 Task: Select the workspace "Agenda".
Action: Mouse pressed left at (236, 52)
Screenshot: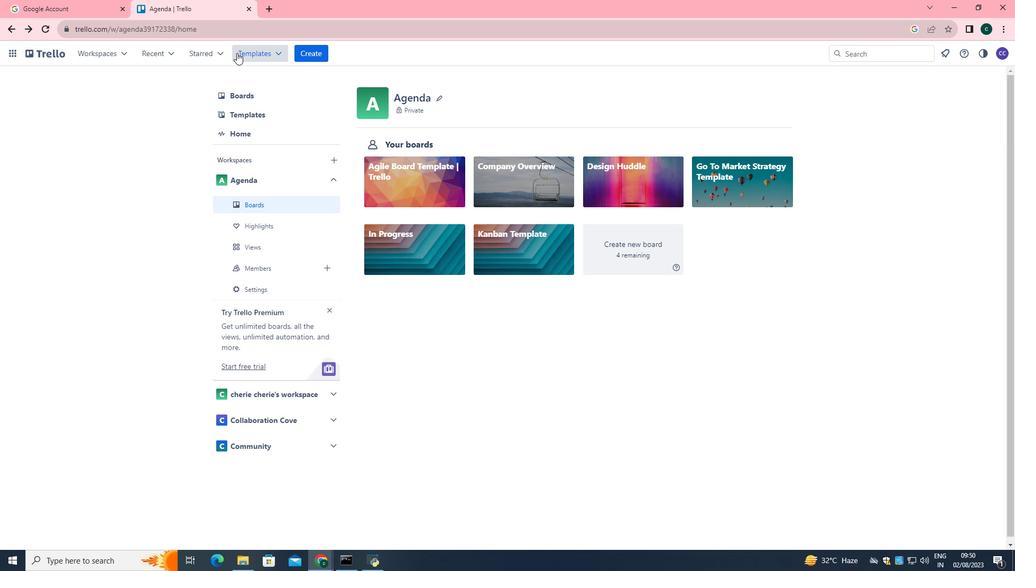 
Action: Mouse moved to (283, 241)
Screenshot: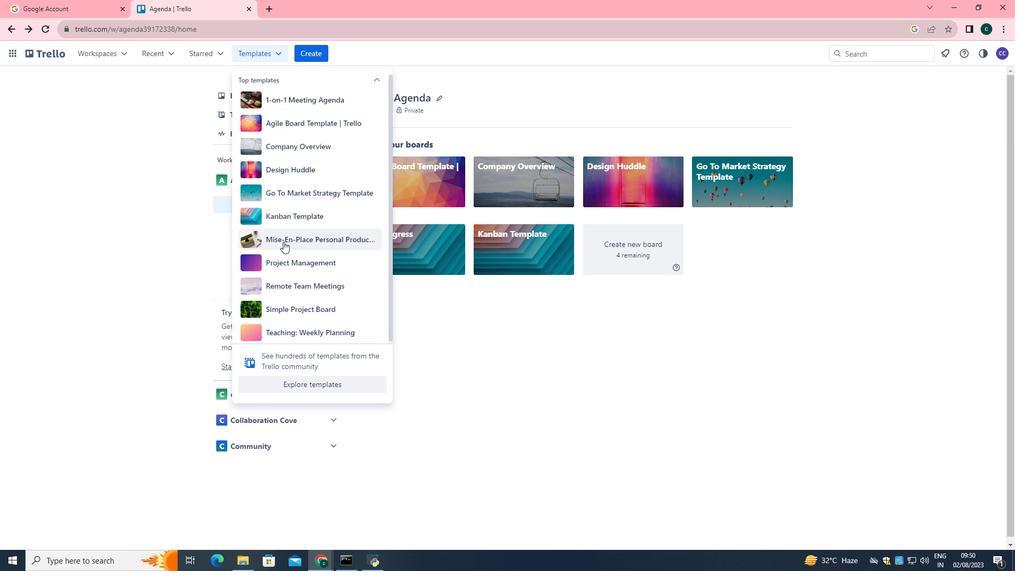 
Action: Mouse pressed left at (283, 241)
Screenshot: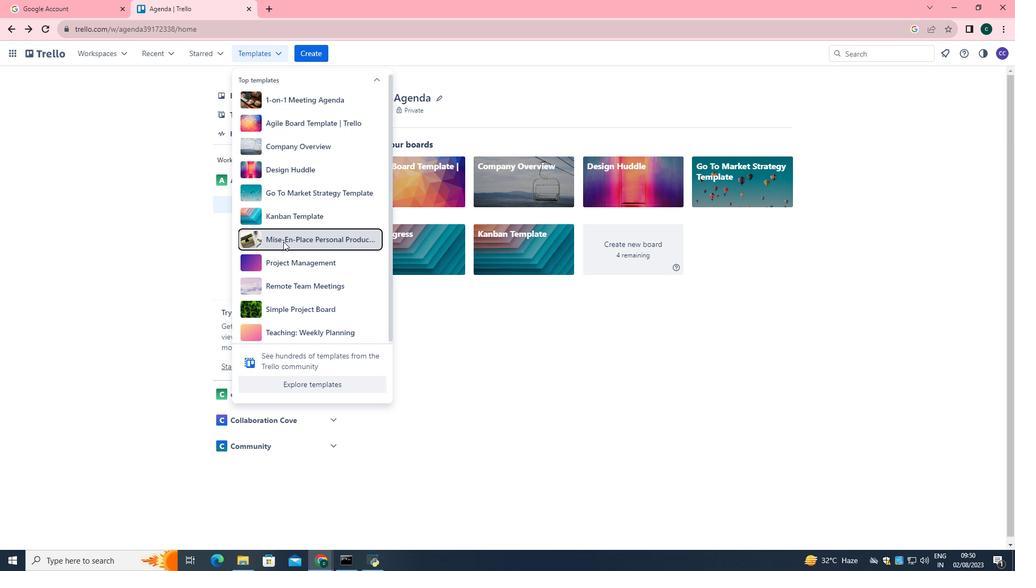 
Action: Mouse moved to (315, 212)
Screenshot: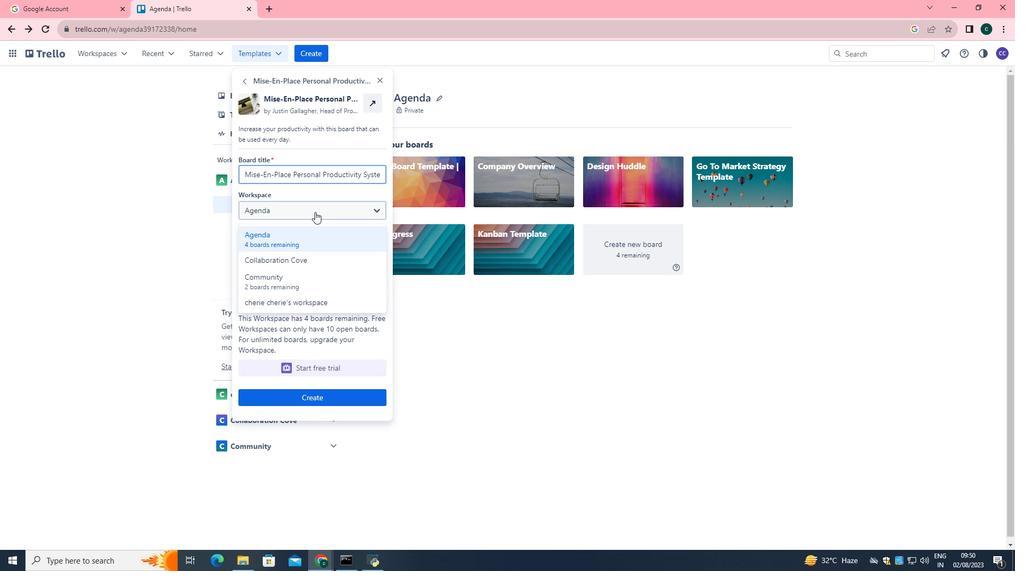 
Action: Mouse pressed left at (315, 212)
Screenshot: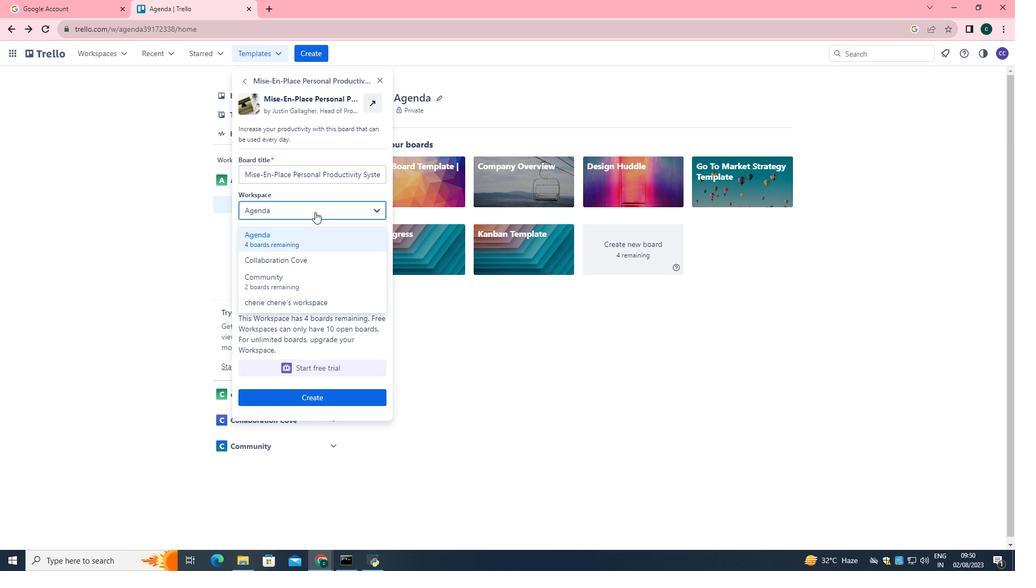 
Action: Mouse moved to (309, 232)
Screenshot: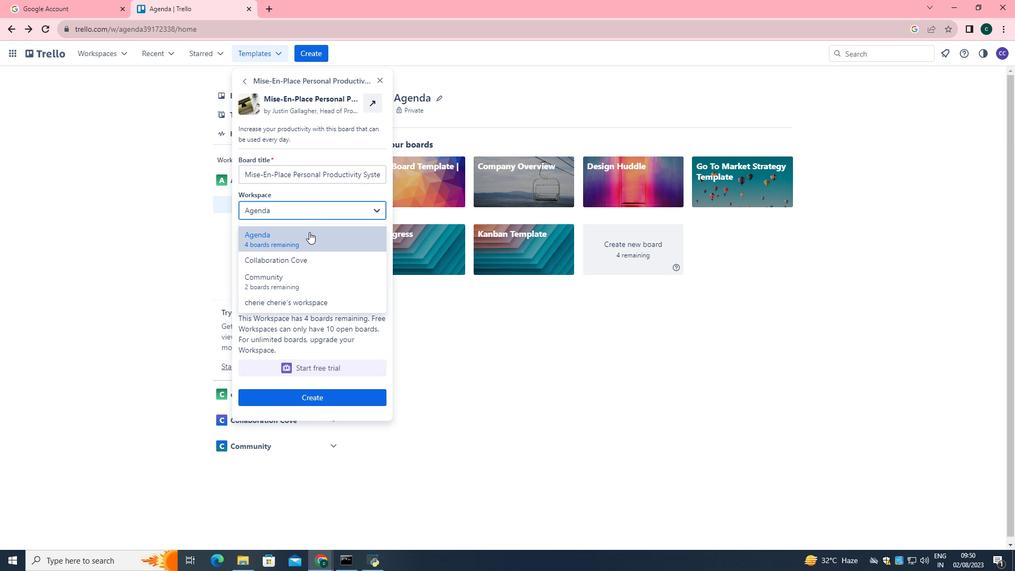 
Action: Mouse pressed left at (309, 232)
Screenshot: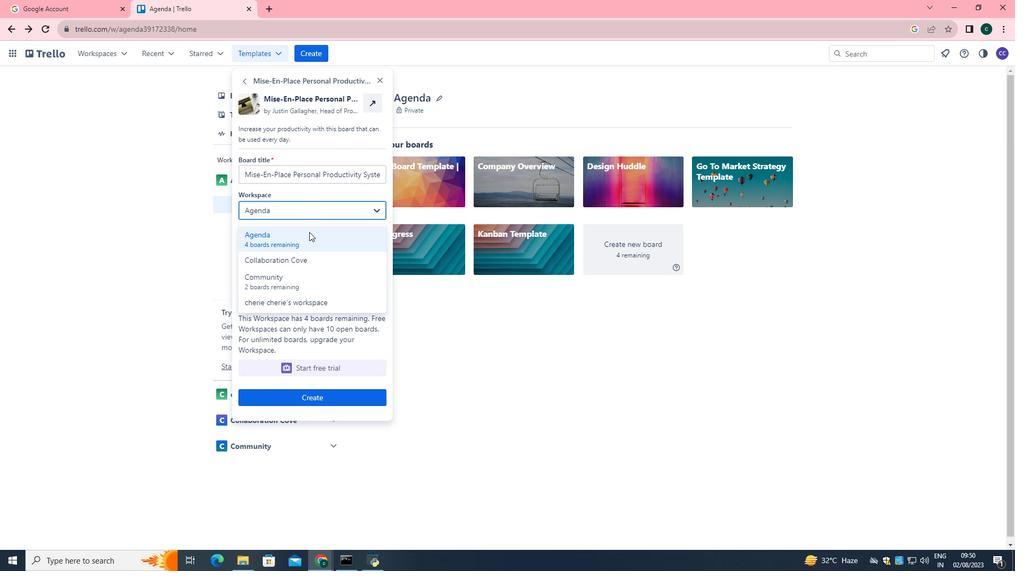 
